 Task: In workplace insights turn off in-app notifications.
Action: Mouse moved to (591, 43)
Screenshot: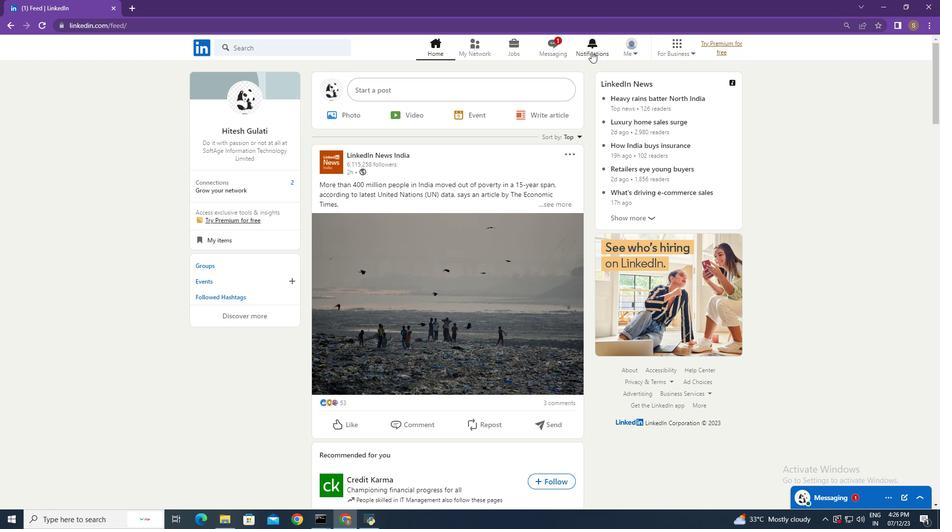 
Action: Mouse pressed left at (591, 43)
Screenshot: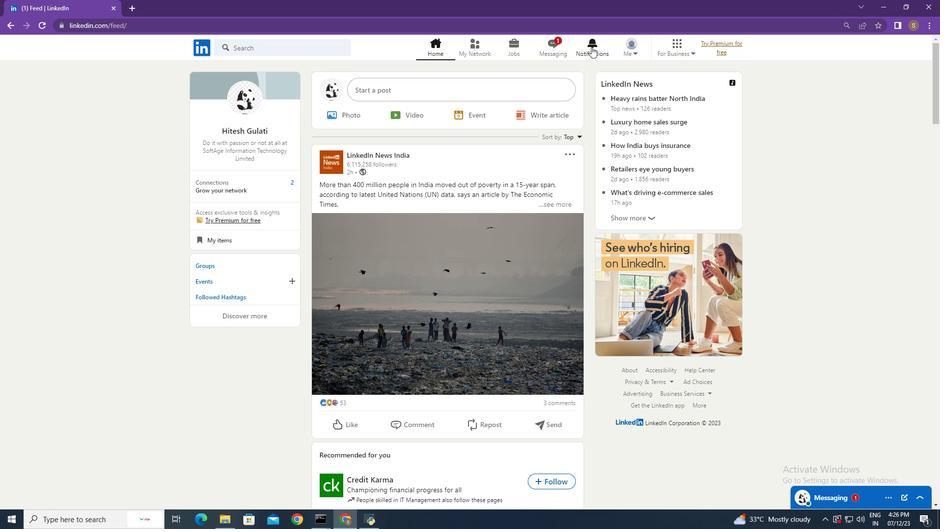 
Action: Mouse moved to (220, 112)
Screenshot: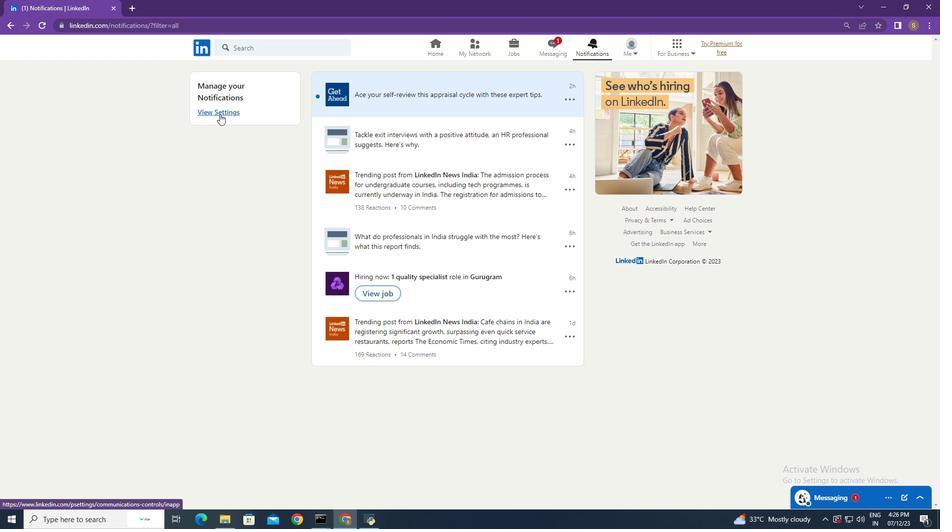 
Action: Mouse pressed left at (220, 112)
Screenshot: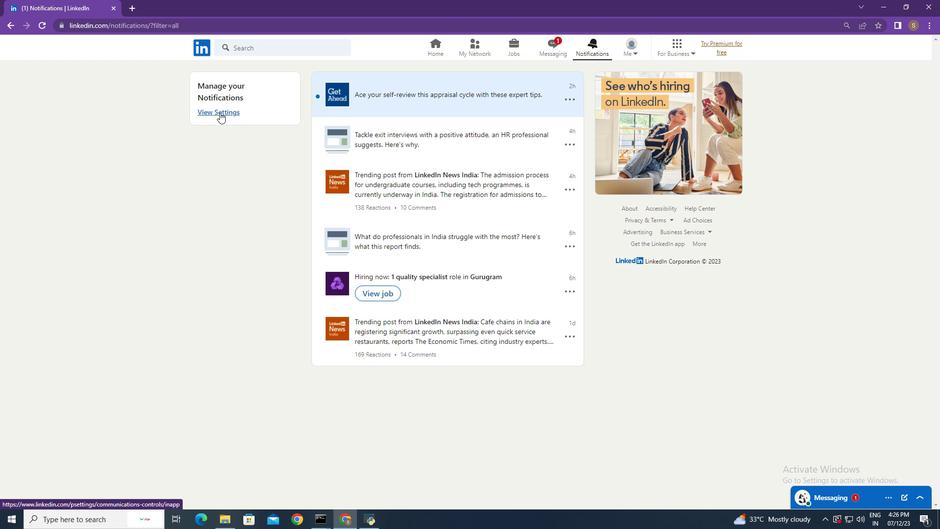 
Action: Mouse moved to (553, 350)
Screenshot: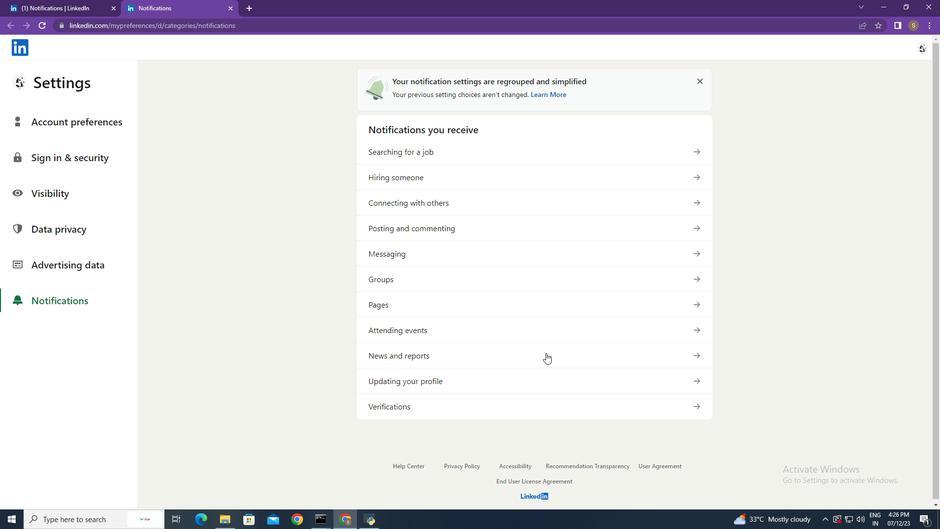 
Action: Mouse pressed left at (553, 350)
Screenshot: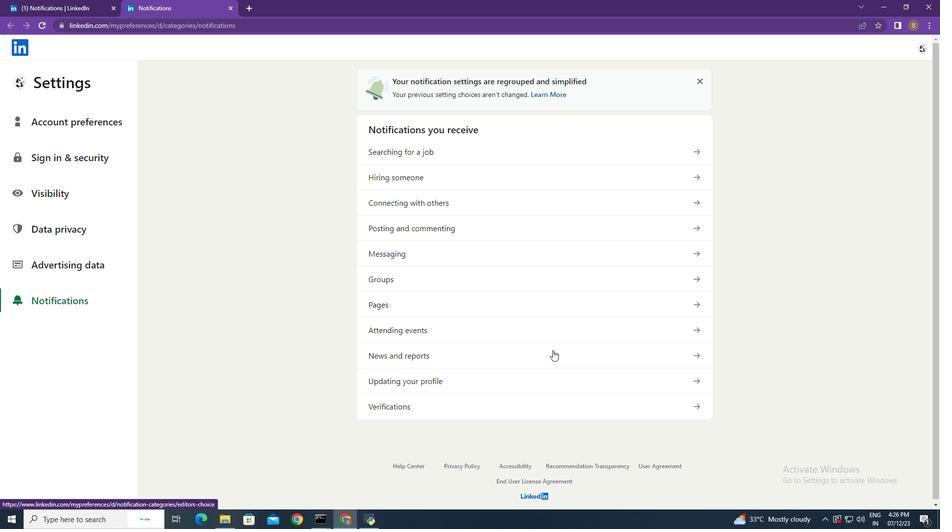 
Action: Mouse moved to (615, 112)
Screenshot: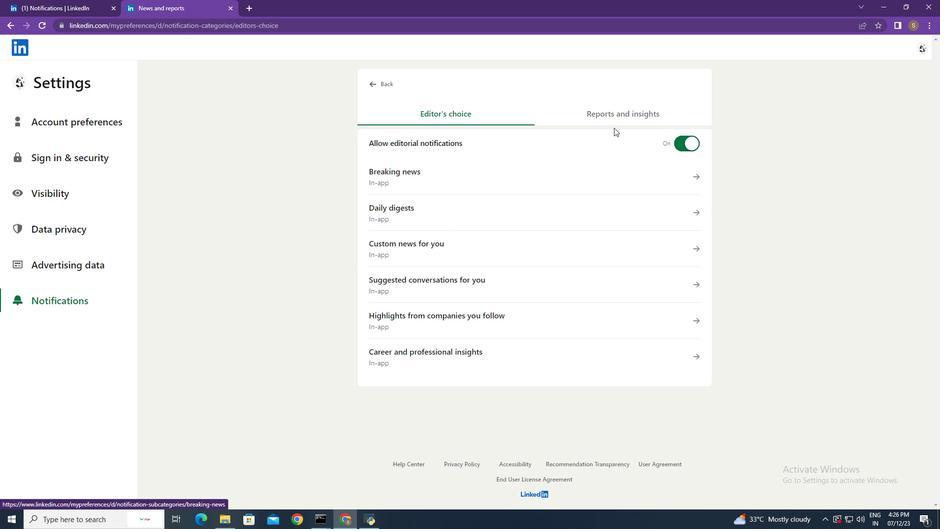 
Action: Mouse pressed left at (615, 112)
Screenshot: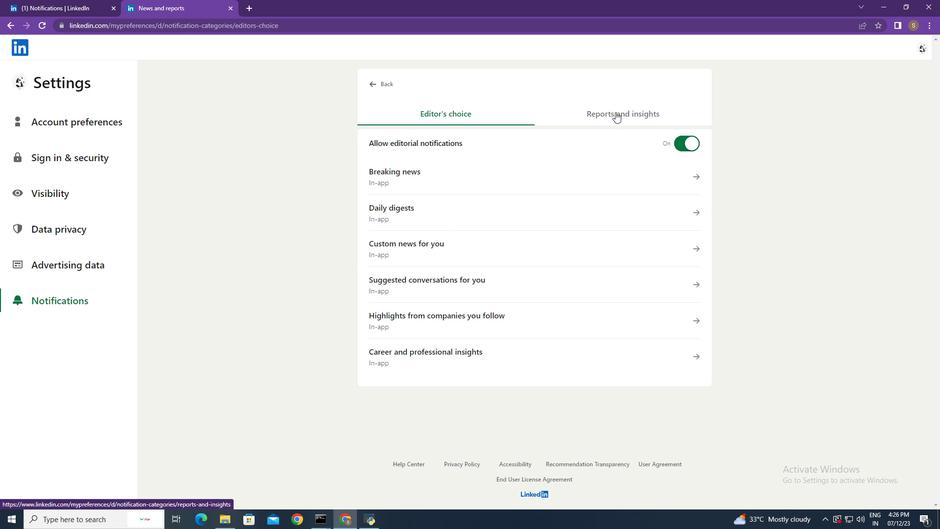 
Action: Mouse moved to (527, 222)
Screenshot: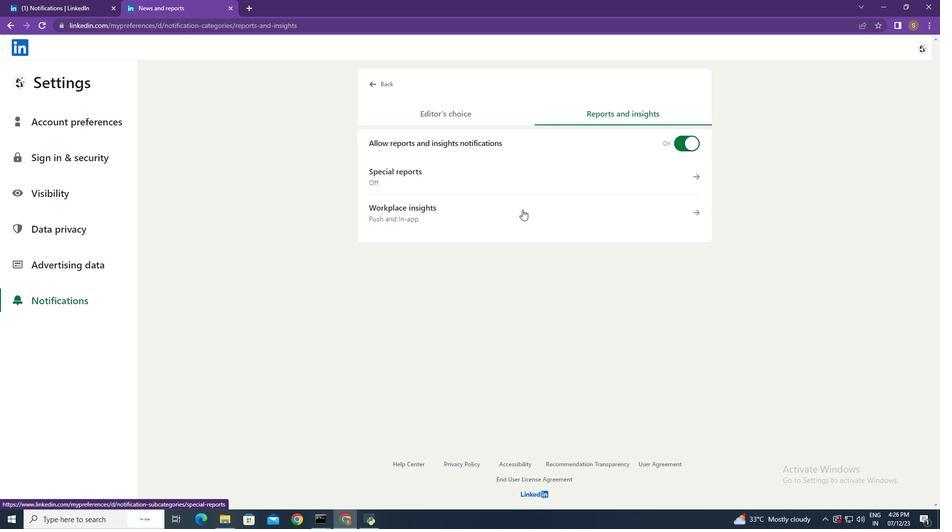 
Action: Mouse pressed left at (527, 222)
Screenshot: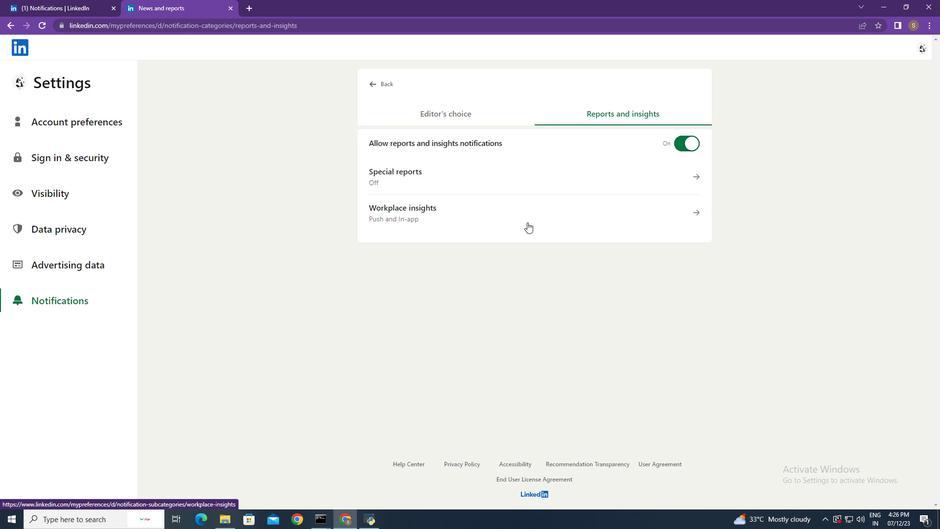 
Action: Mouse moved to (690, 160)
Screenshot: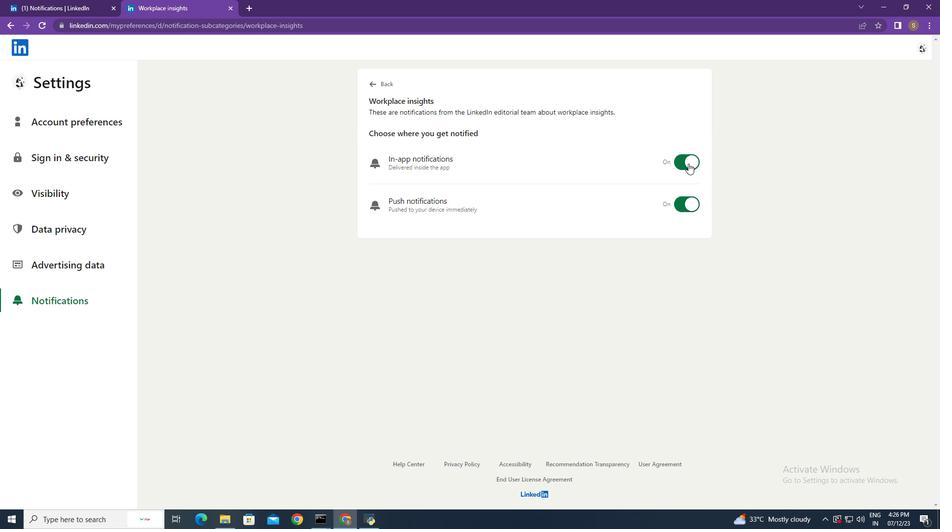 
Action: Mouse pressed left at (690, 160)
Screenshot: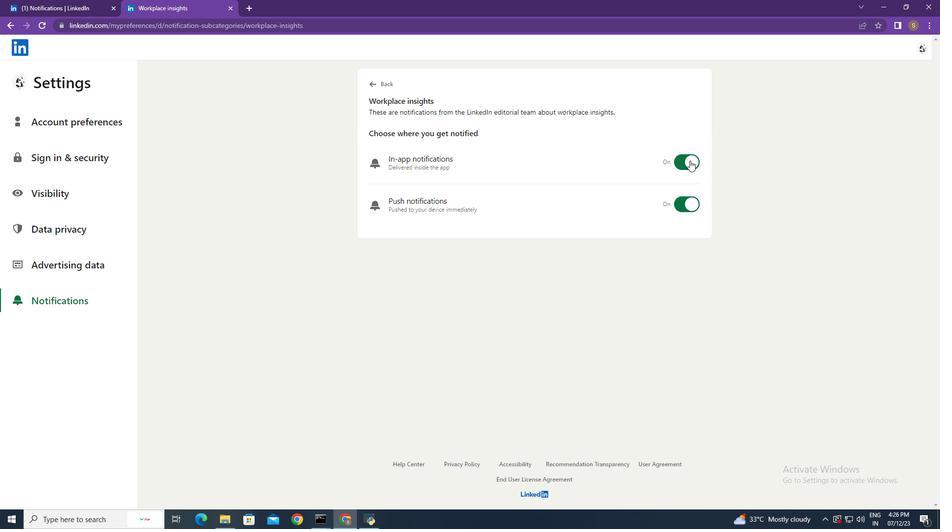 
Action: Mouse moved to (767, 150)
Screenshot: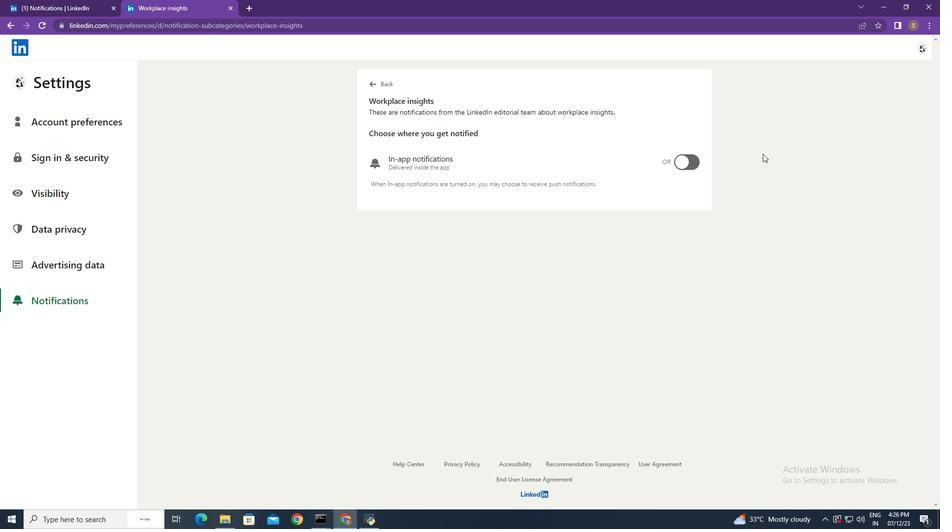 
